 Task: Create a due date automation trigger when advanced on, on the monday after a card is due add basic with the yellow label at 11:00 AM.
Action: Mouse moved to (984, 76)
Screenshot: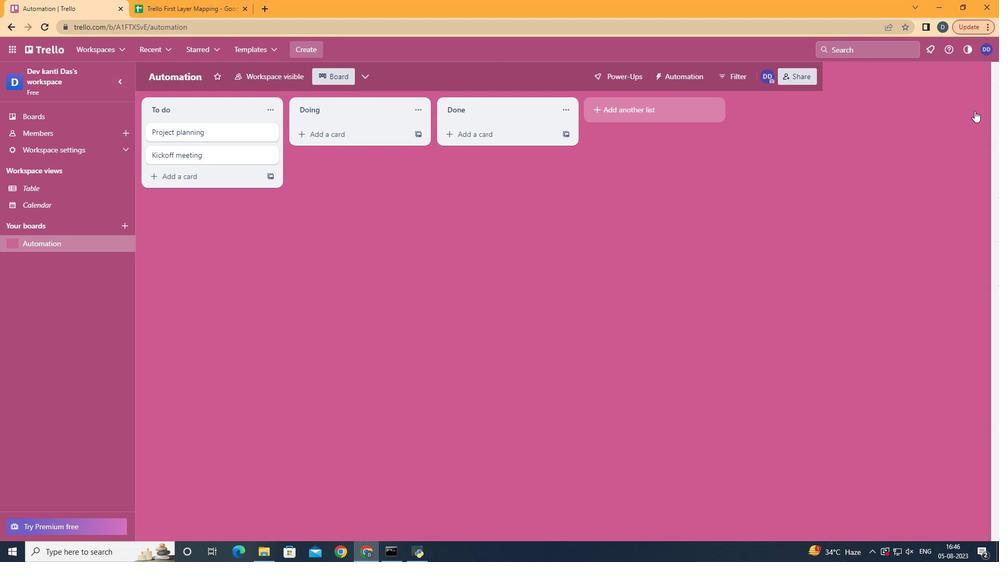 
Action: Mouse pressed left at (984, 76)
Screenshot: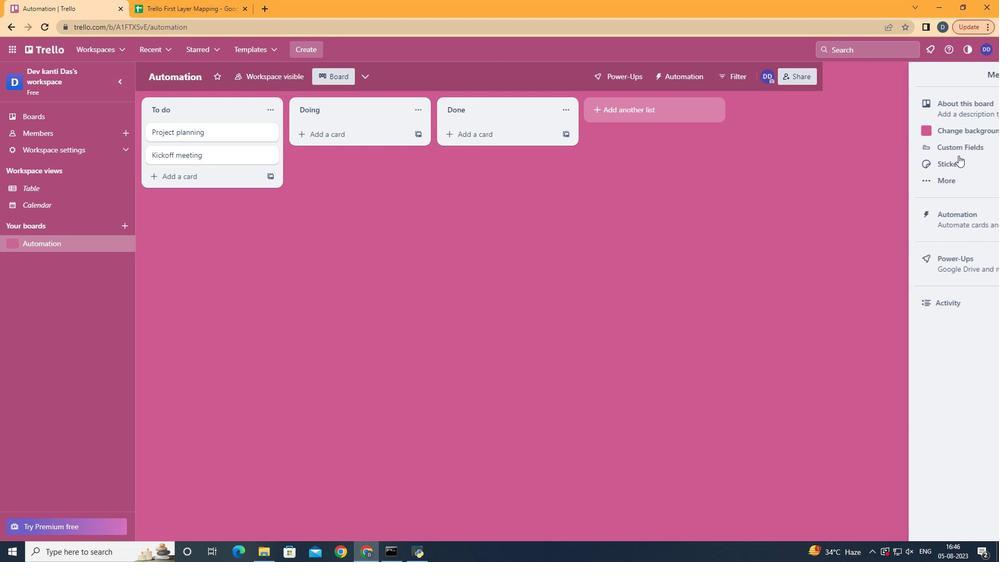 
Action: Mouse moved to (931, 210)
Screenshot: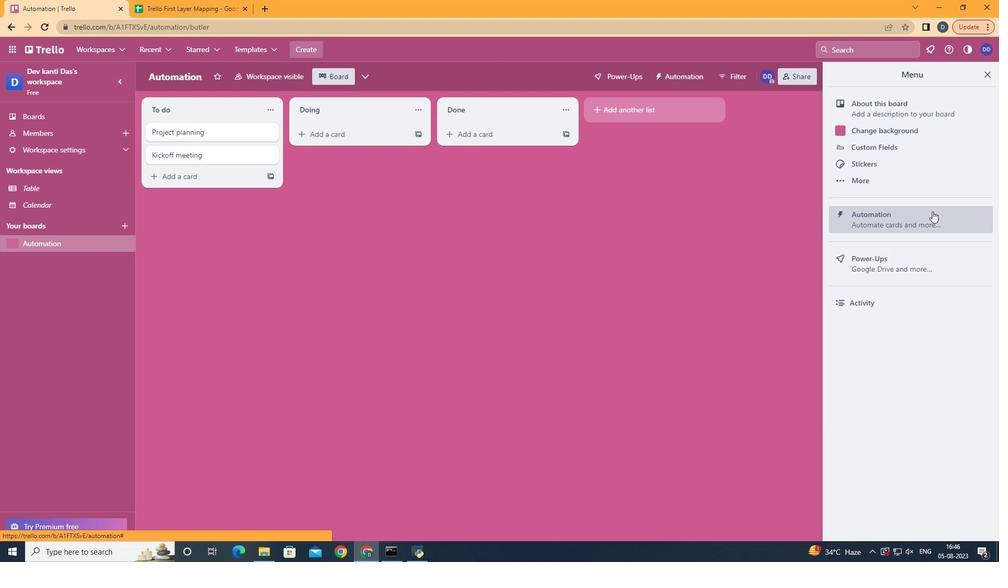 
Action: Mouse pressed left at (931, 210)
Screenshot: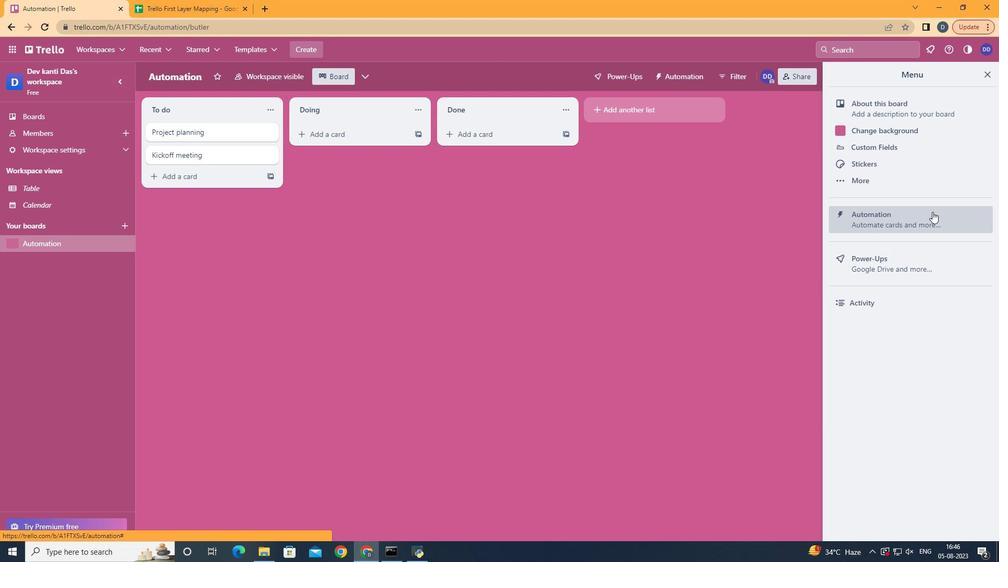 
Action: Mouse moved to (201, 210)
Screenshot: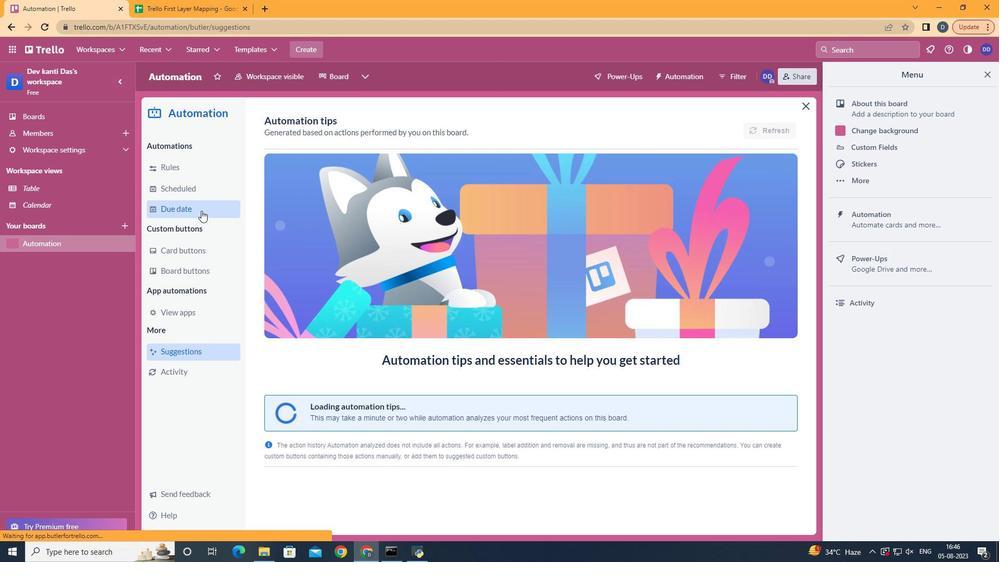 
Action: Mouse pressed left at (201, 210)
Screenshot: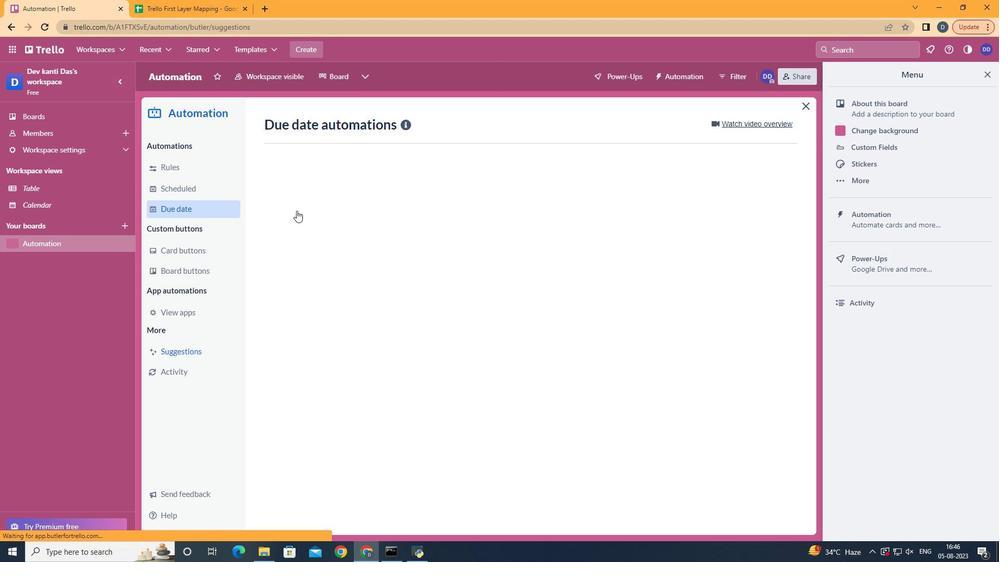 
Action: Mouse moved to (733, 126)
Screenshot: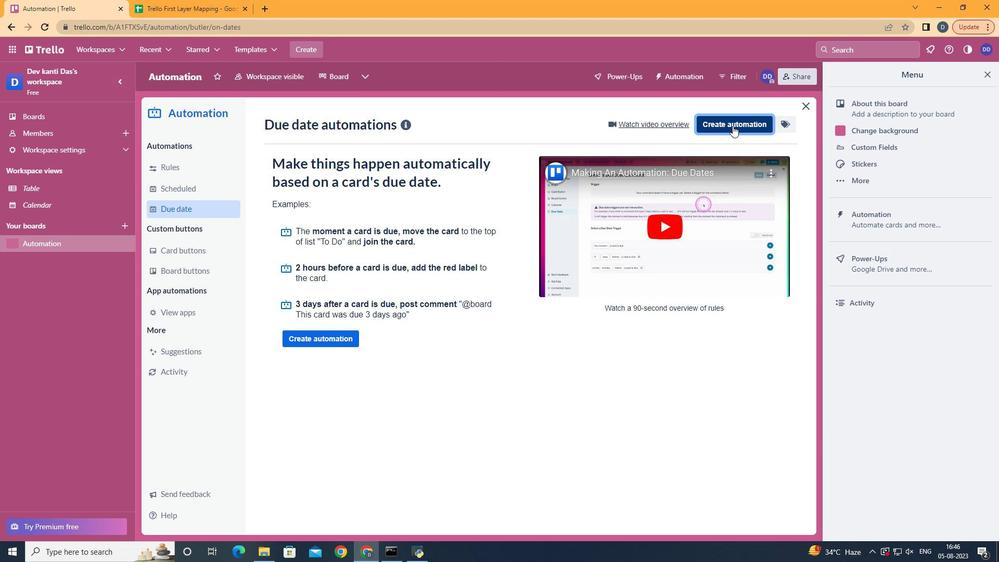 
Action: Mouse pressed left at (733, 126)
Screenshot: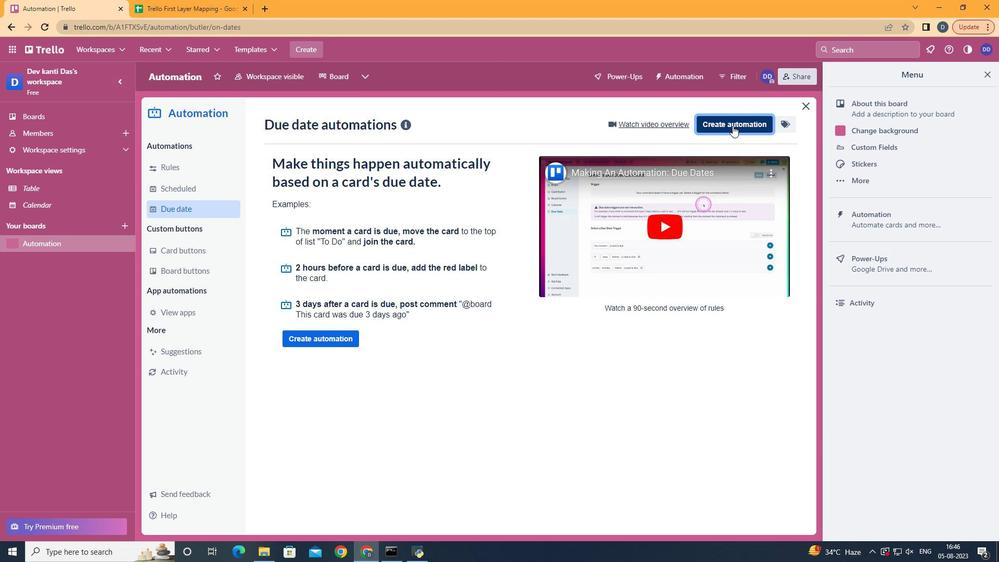 
Action: Mouse moved to (537, 217)
Screenshot: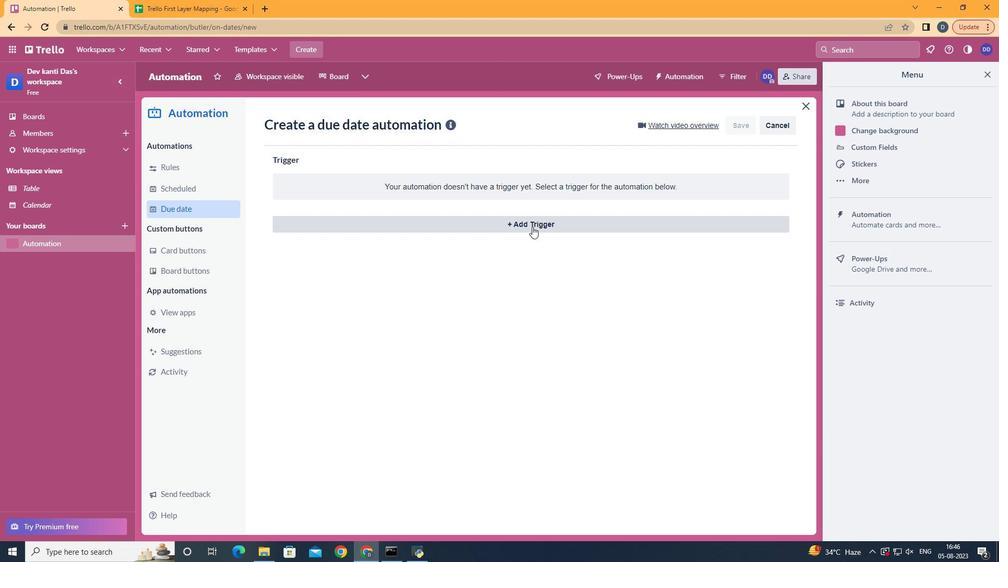 
Action: Mouse pressed left at (537, 215)
Screenshot: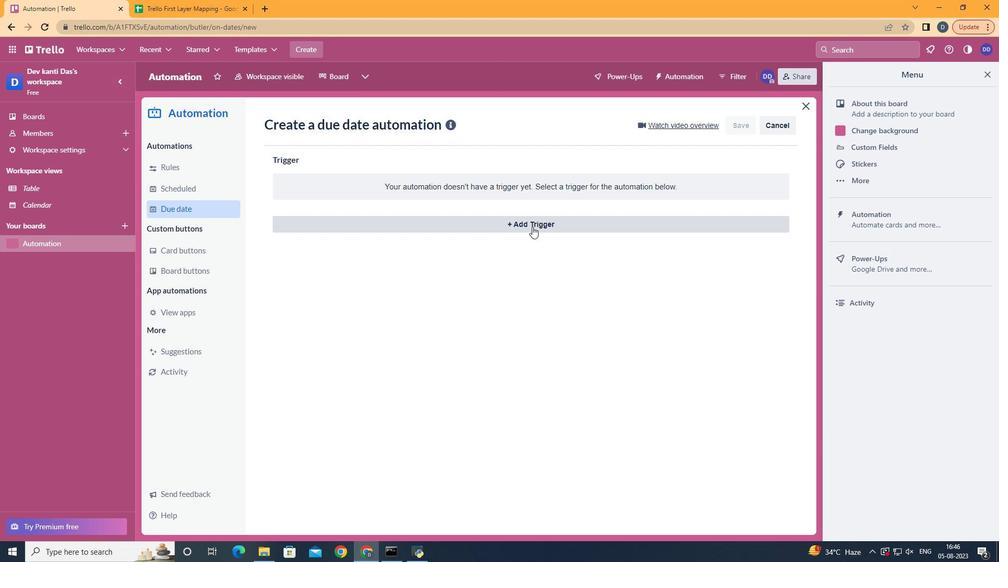 
Action: Mouse moved to (532, 227)
Screenshot: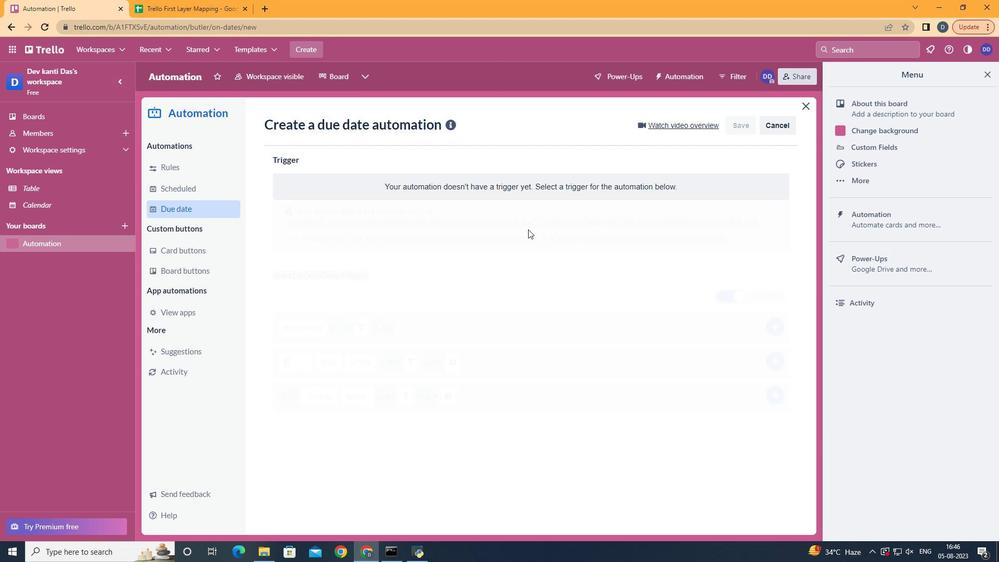 
Action: Mouse pressed left at (532, 227)
Screenshot: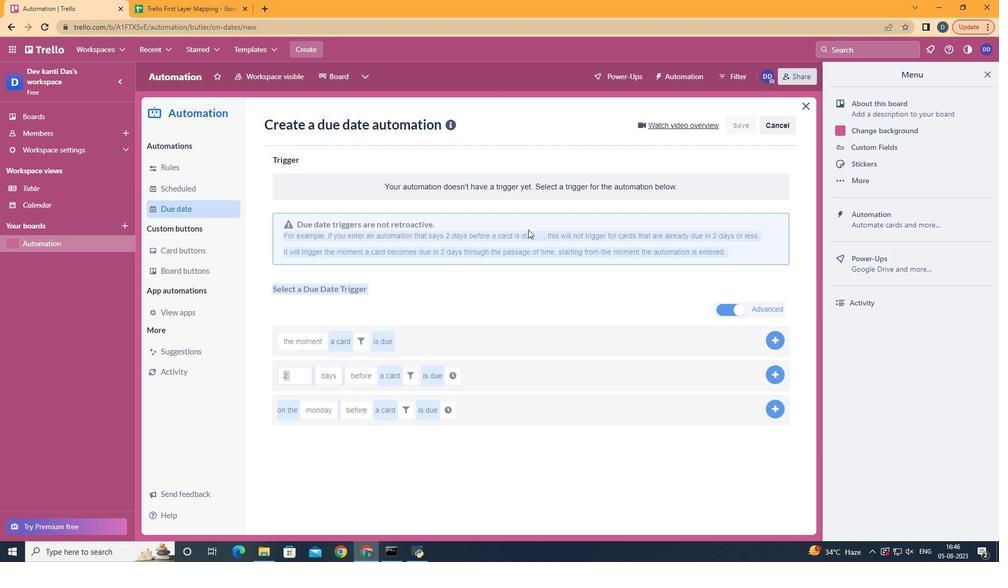 
Action: Mouse moved to (673, 297)
Screenshot: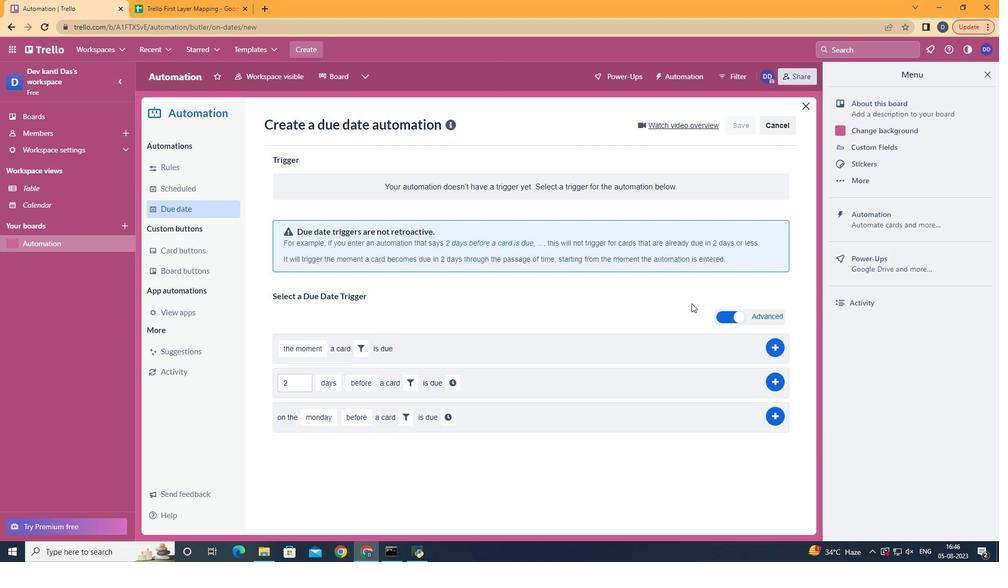 
Action: Mouse pressed left at (673, 297)
Screenshot: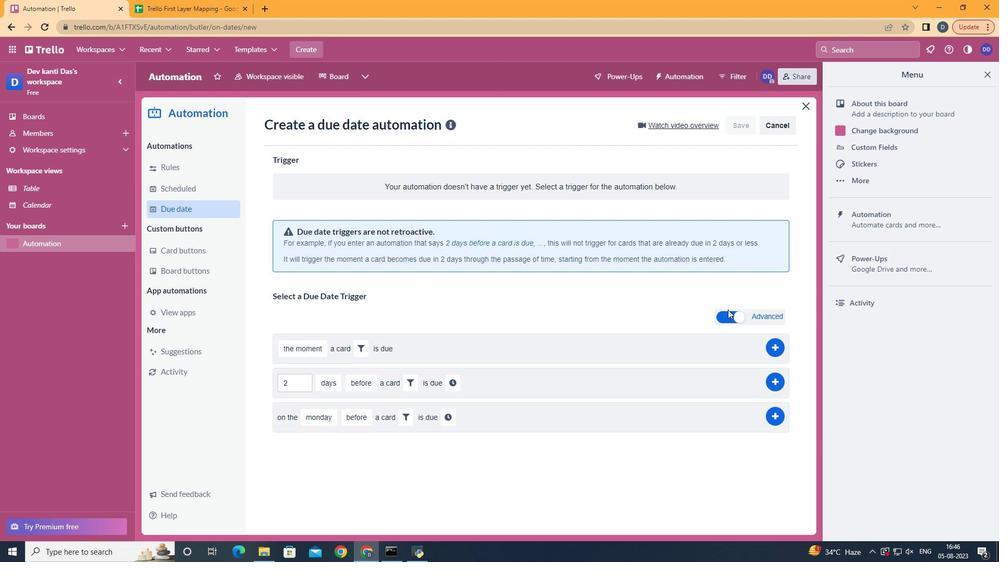 
Action: Mouse moved to (330, 267)
Screenshot: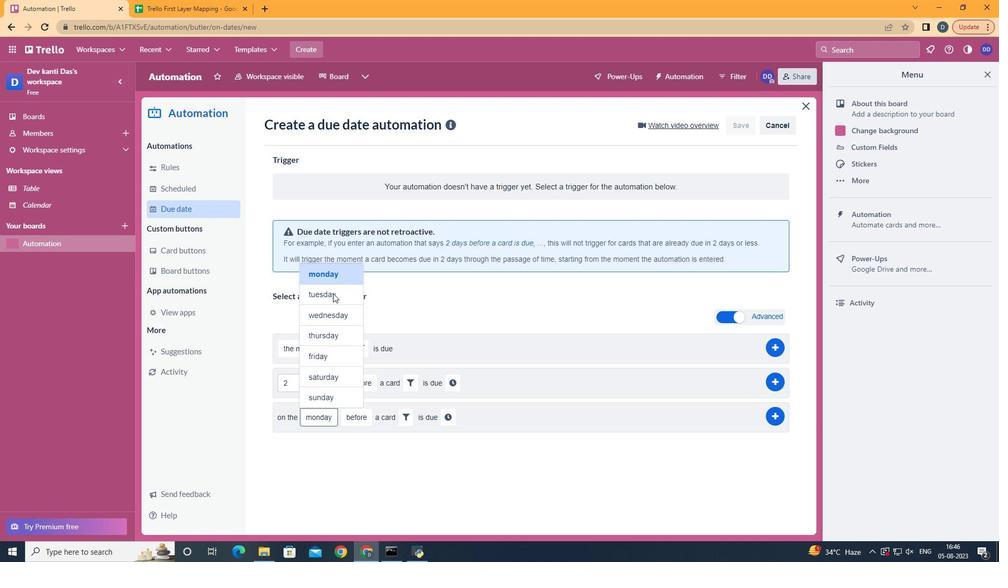 
Action: Mouse pressed left at (330, 267)
Screenshot: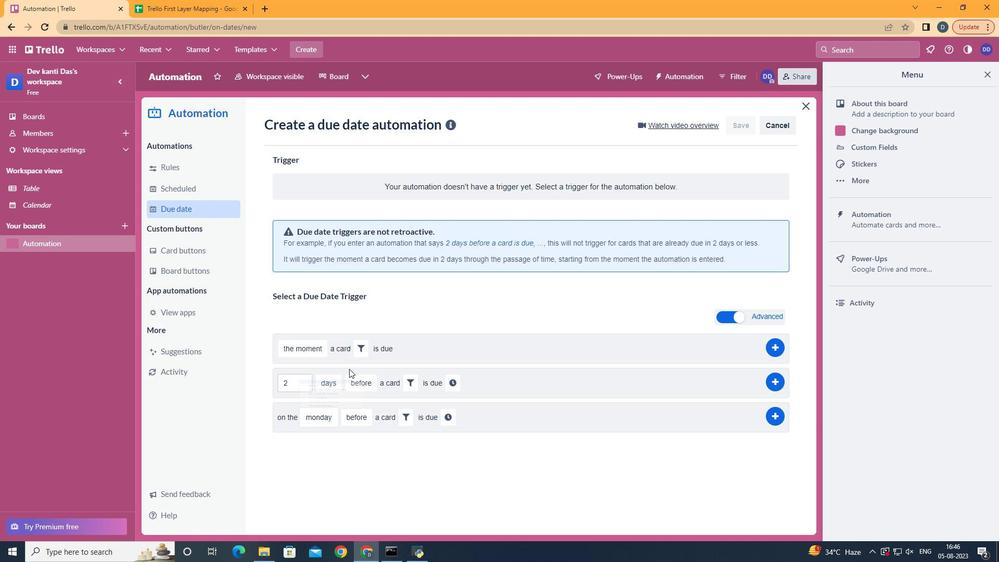 
Action: Mouse moved to (366, 452)
Screenshot: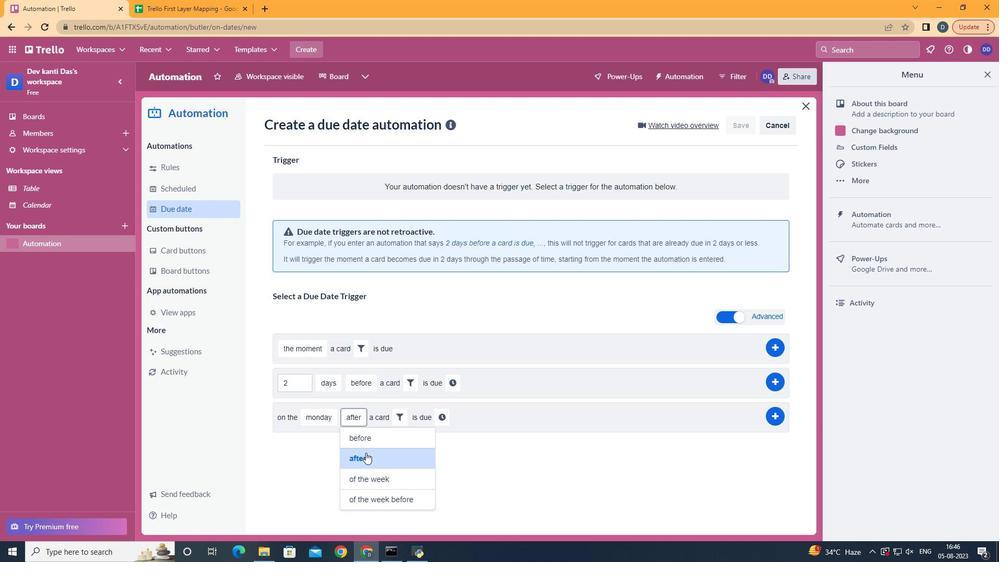 
Action: Mouse pressed left at (366, 452)
Screenshot: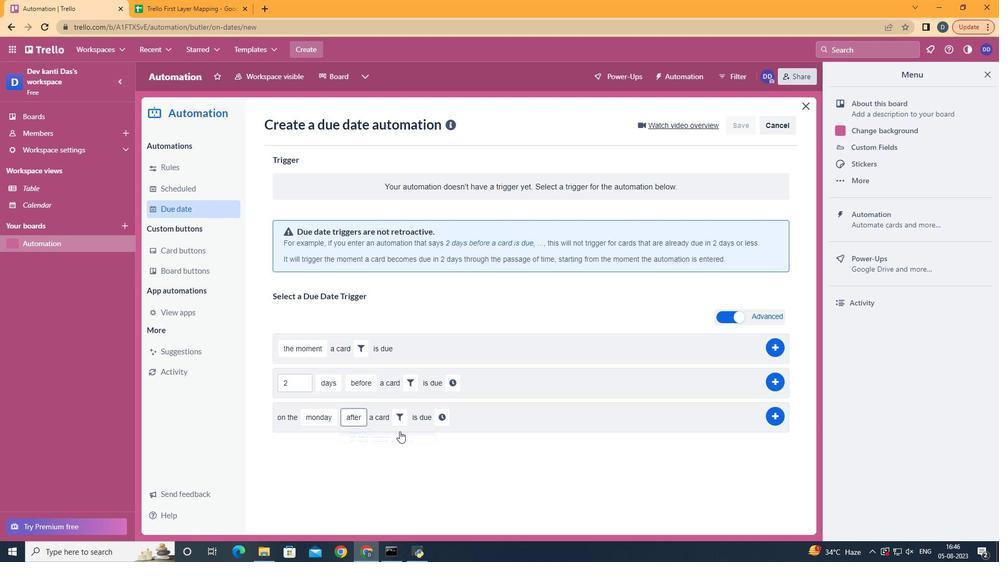 
Action: Mouse moved to (400, 422)
Screenshot: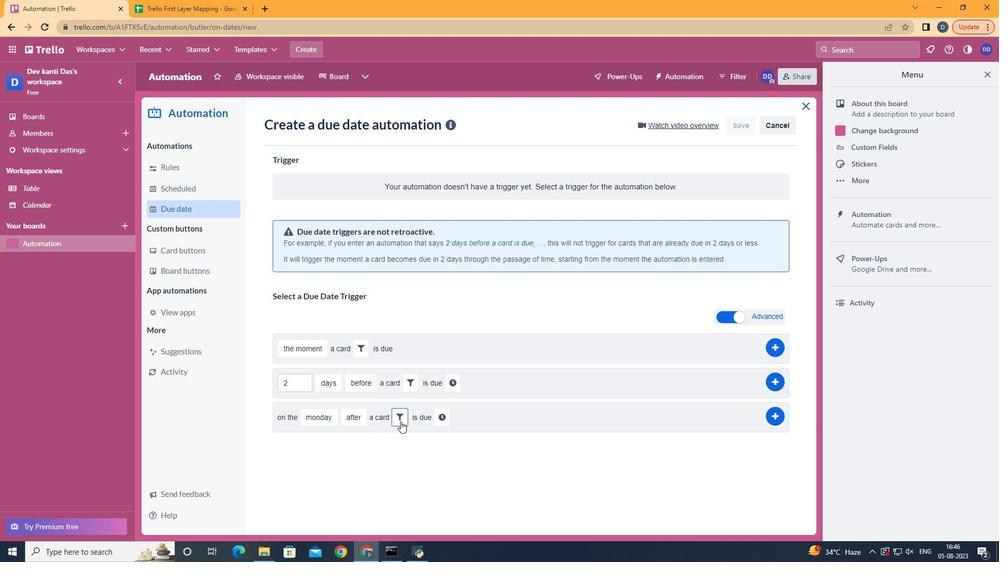 
Action: Mouse pressed left at (400, 422)
Screenshot: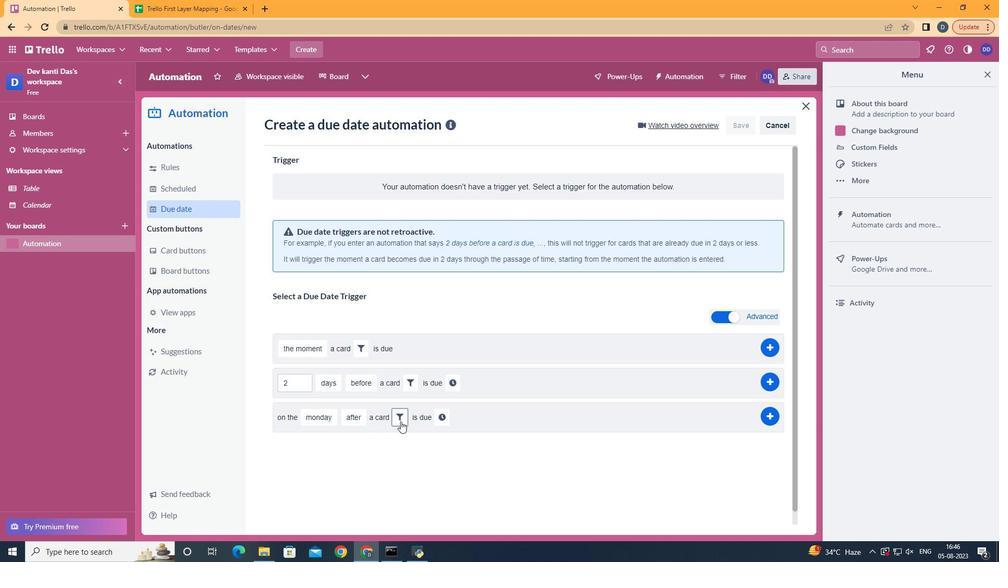 
Action: Mouse moved to (422, 444)
Screenshot: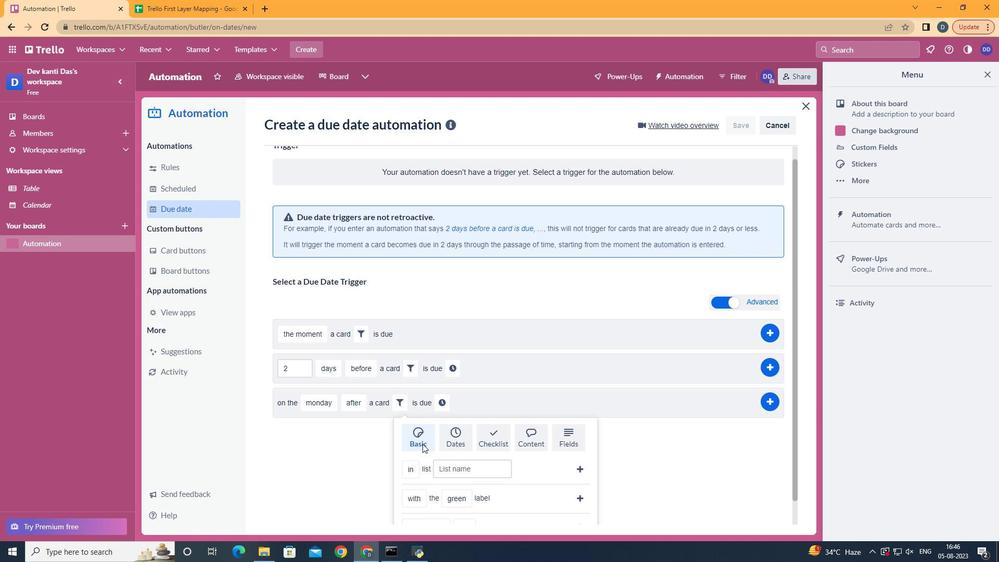 
Action: Mouse scrolled (422, 443) with delta (0, 0)
Screenshot: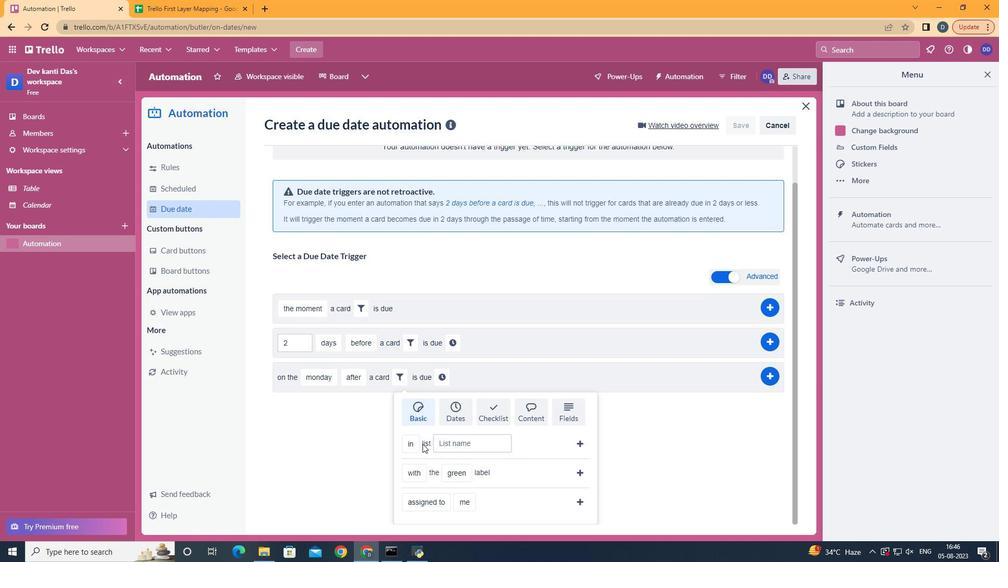 
Action: Mouse scrolled (422, 443) with delta (0, 0)
Screenshot: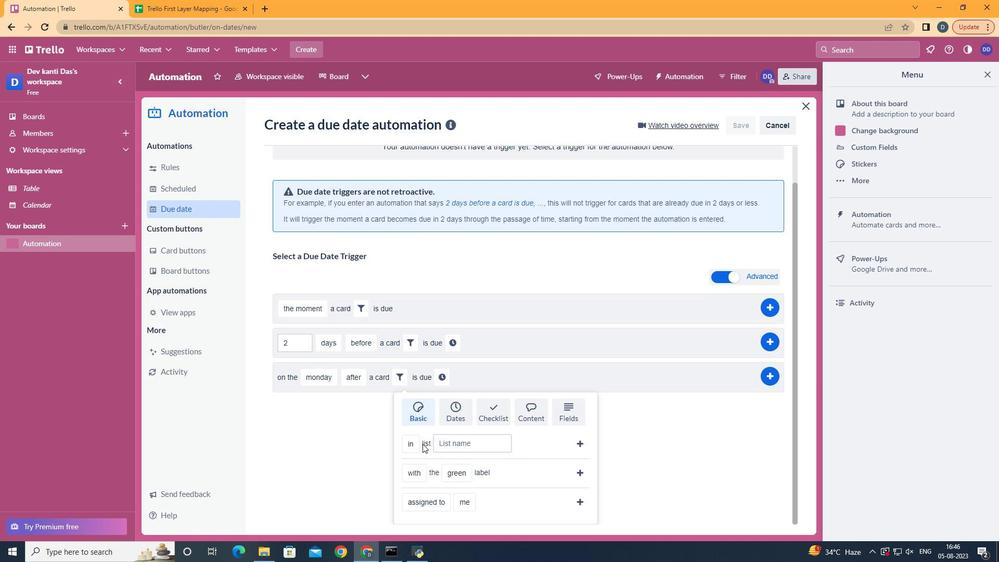 
Action: Mouse scrolled (422, 443) with delta (0, 0)
Screenshot: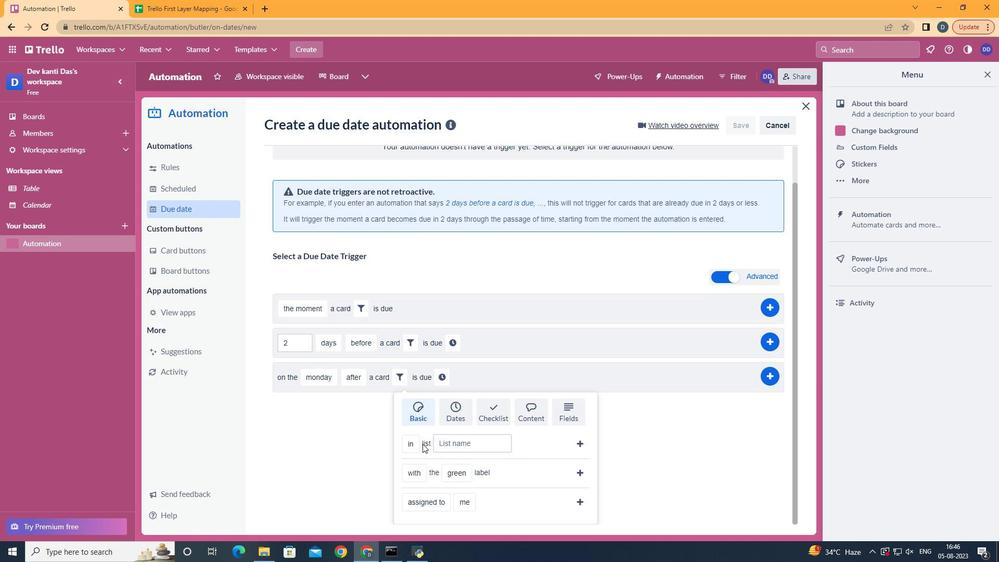 
Action: Mouse moved to (427, 412)
Screenshot: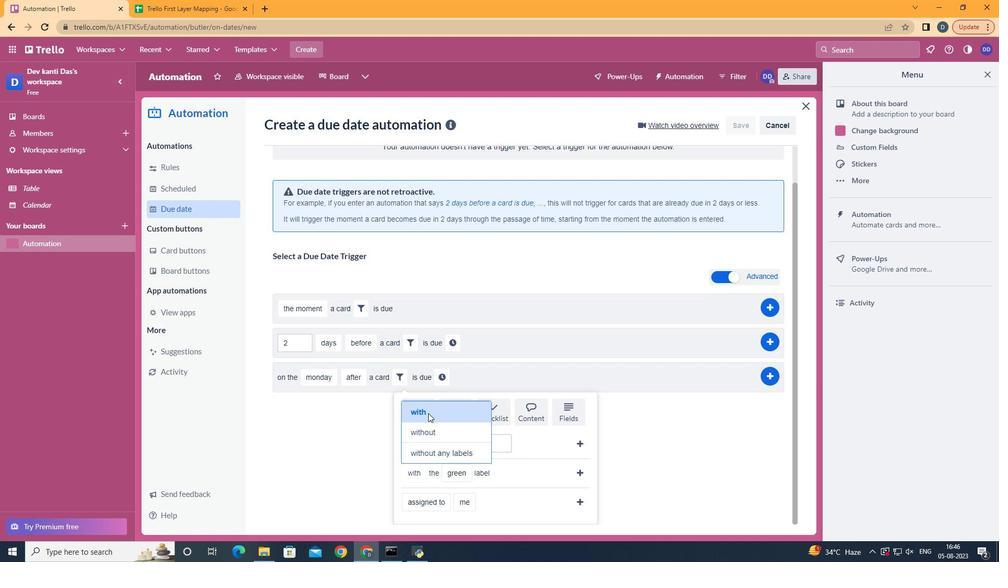 
Action: Mouse pressed left at (427, 412)
Screenshot: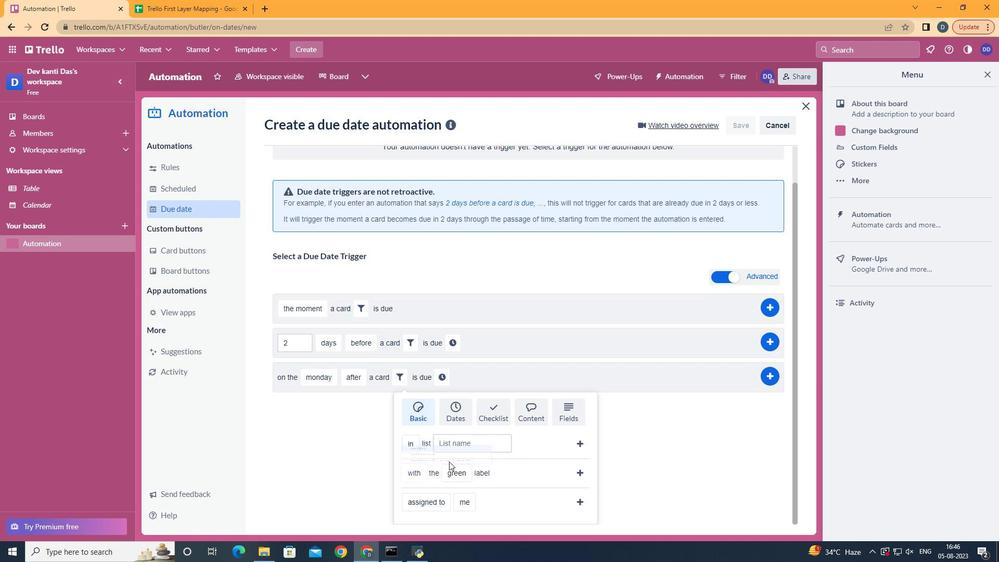
Action: Mouse moved to (458, 365)
Screenshot: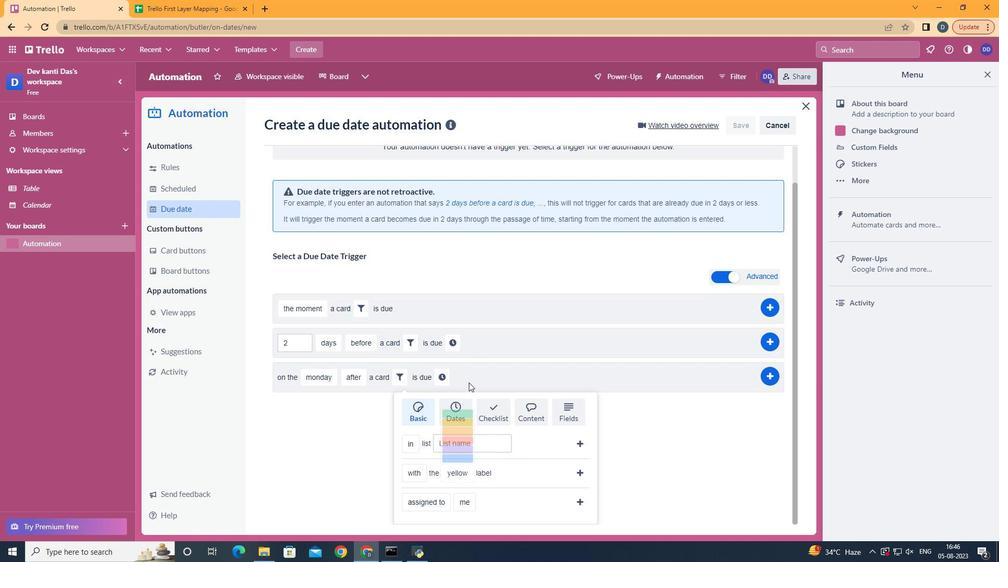 
Action: Mouse pressed left at (458, 365)
Screenshot: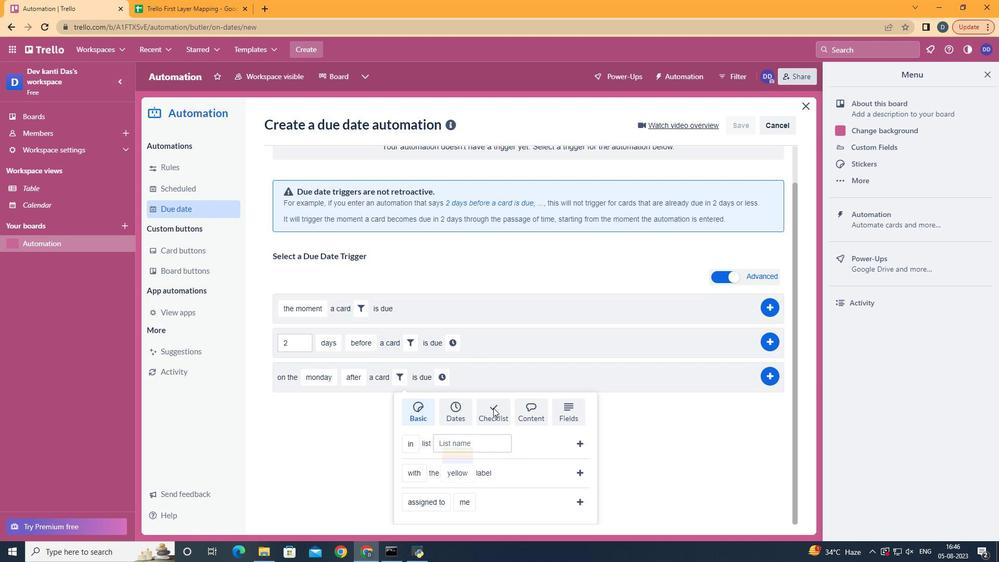 
Action: Mouse moved to (575, 471)
Screenshot: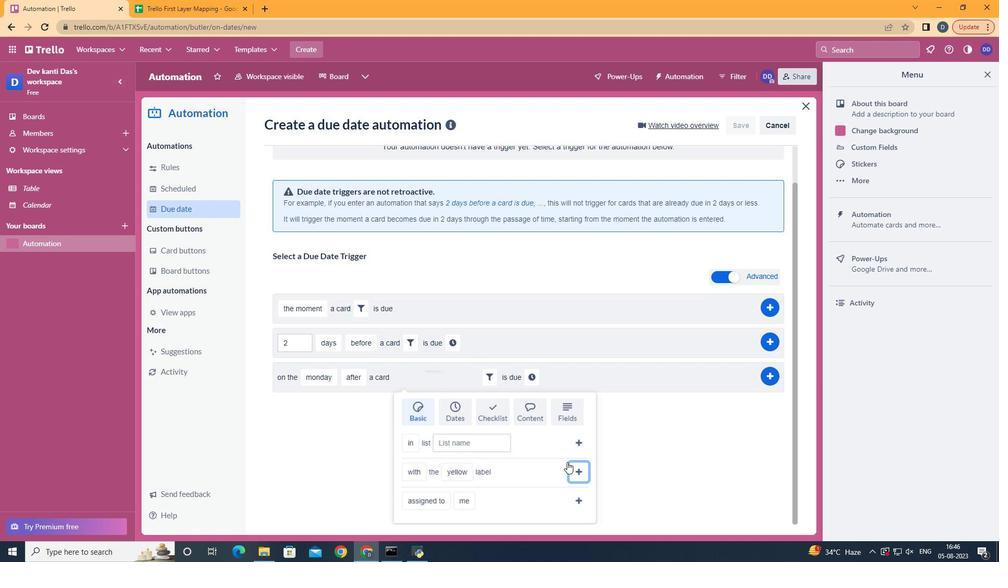 
Action: Mouse pressed left at (575, 471)
Screenshot: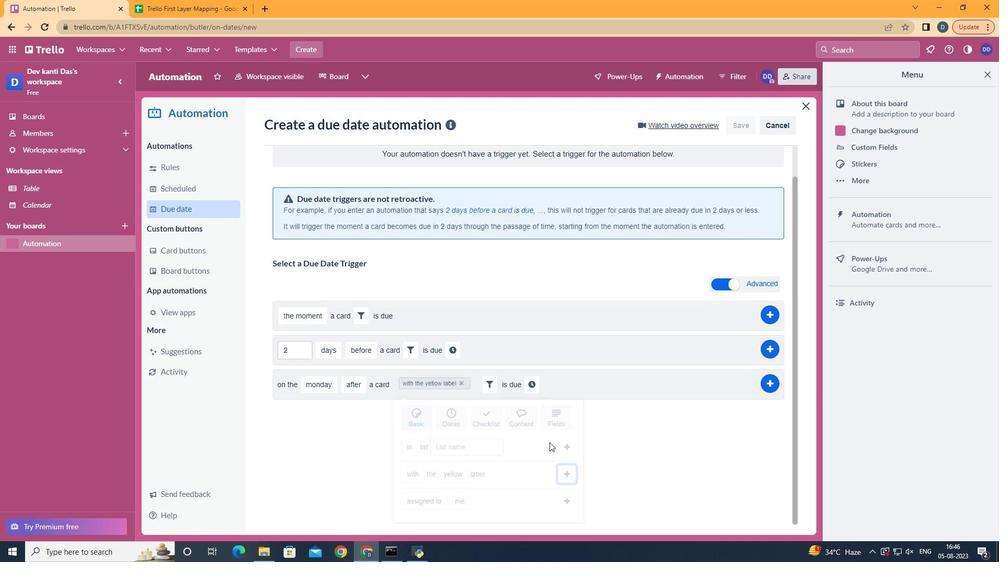 
Action: Mouse moved to (523, 418)
Screenshot: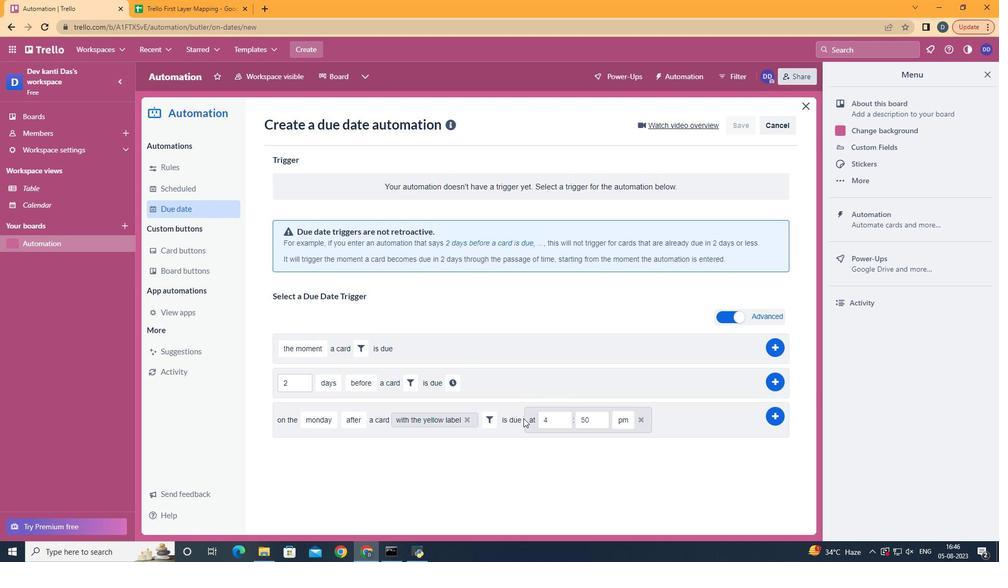 
Action: Mouse pressed left at (523, 418)
Screenshot: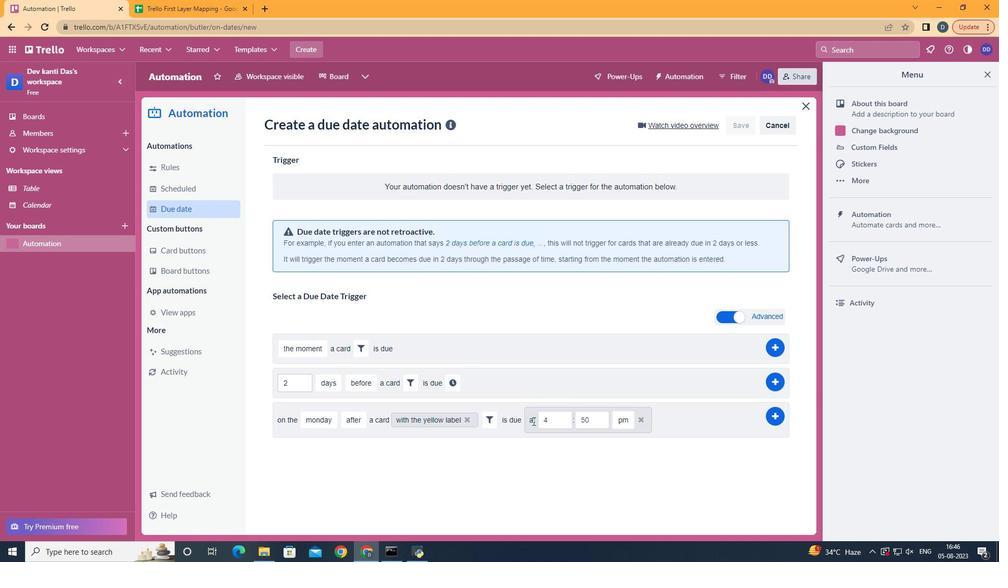 
Action: Mouse moved to (550, 422)
Screenshot: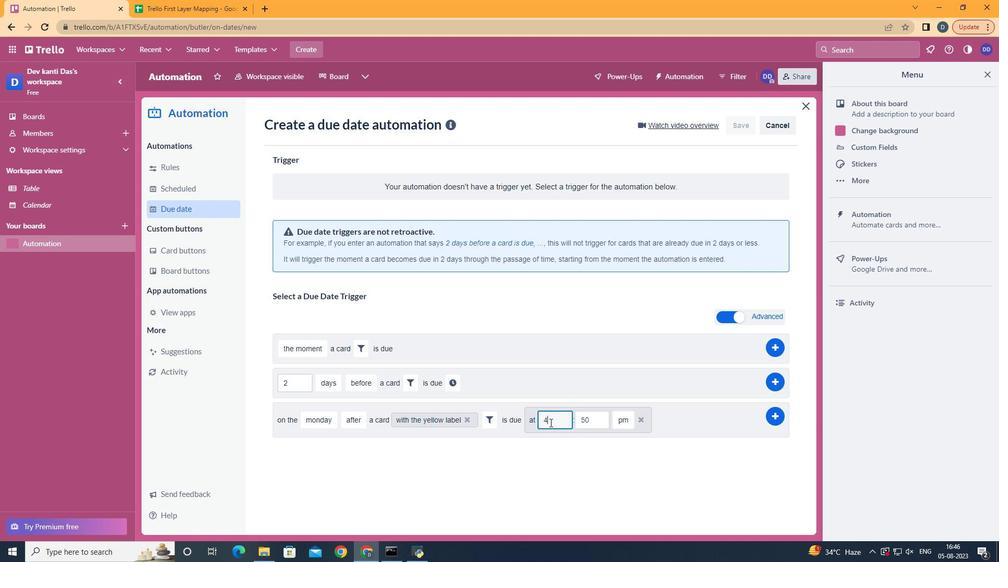 
Action: Mouse pressed left at (550, 422)
Screenshot: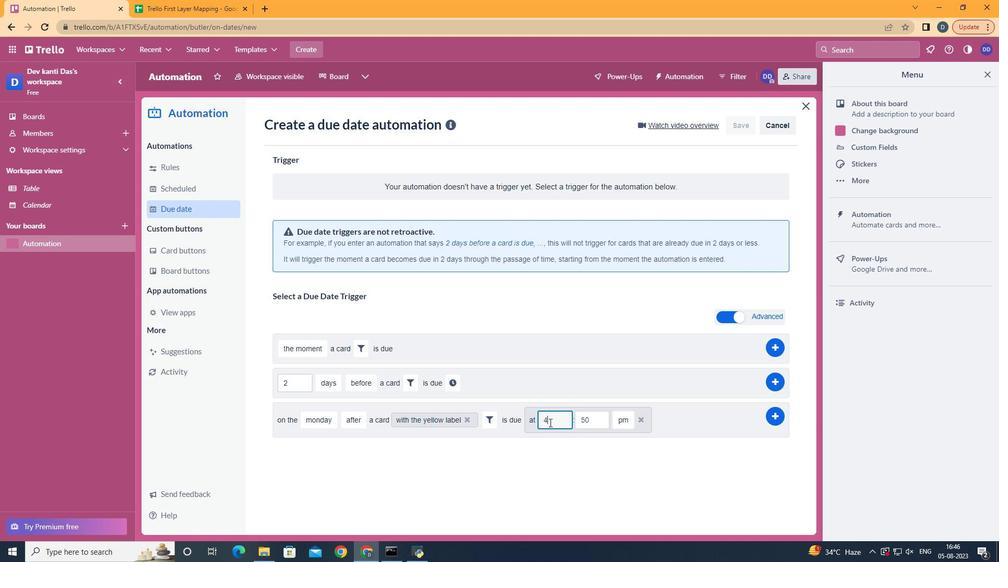 
Action: Mouse moved to (549, 422)
Screenshot: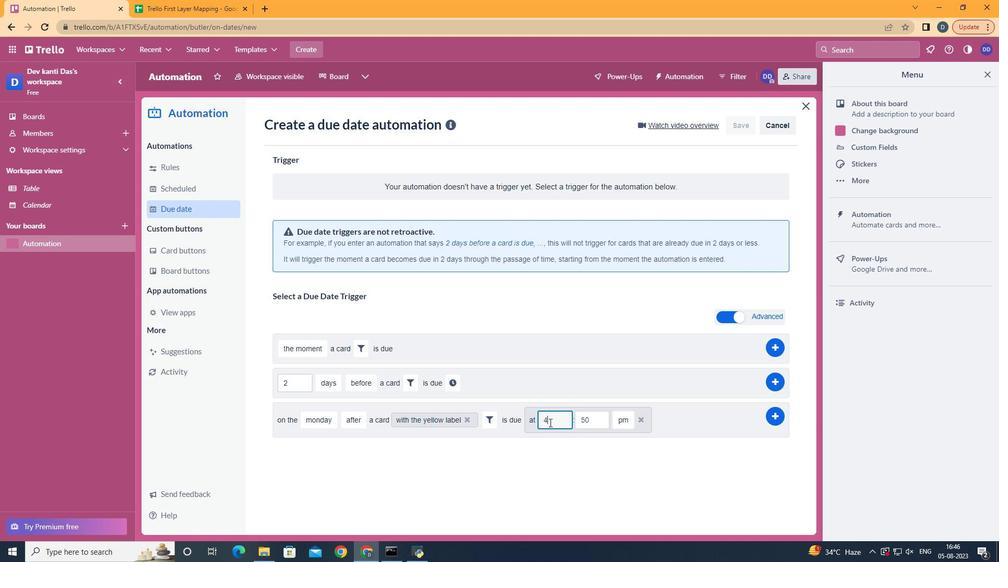 
Action: Key pressed <Key.backspace>11
Screenshot: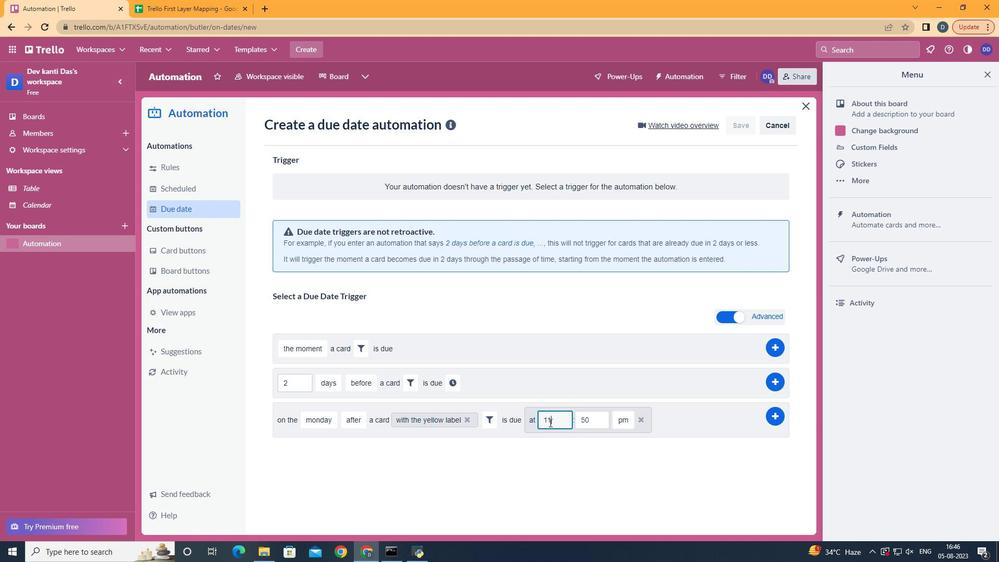 
Action: Mouse moved to (592, 419)
Screenshot: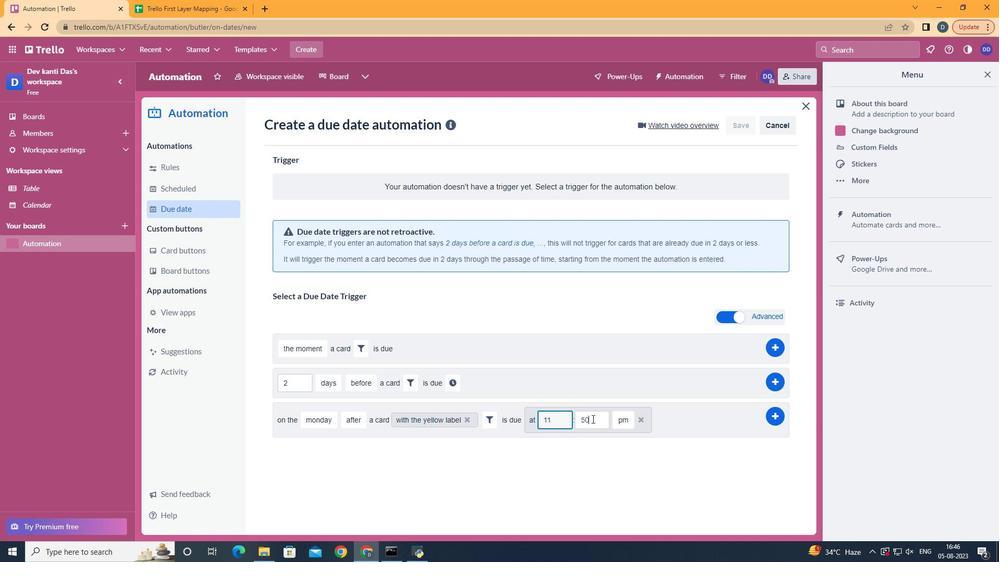 
Action: Mouse pressed left at (592, 419)
Screenshot: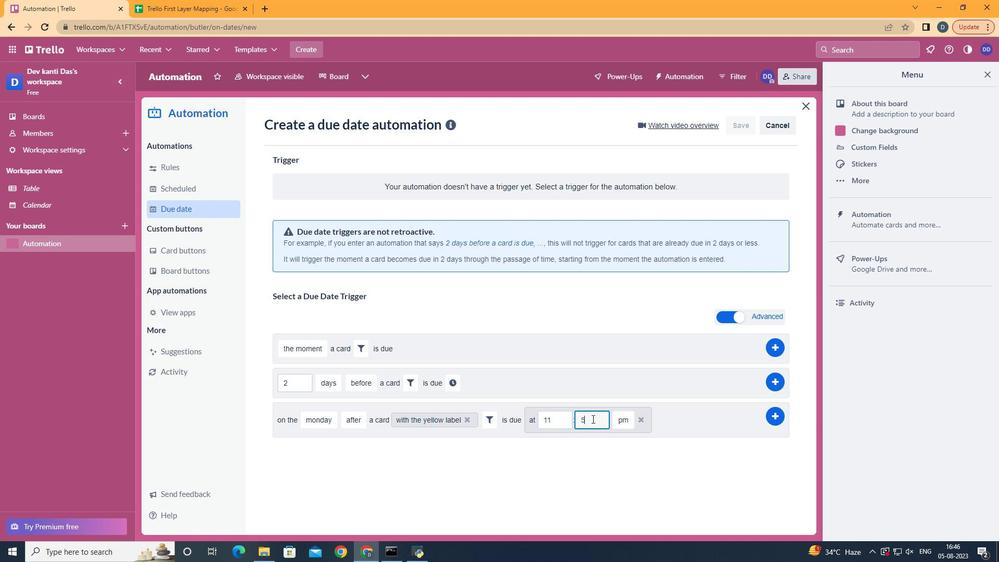 
Action: Key pressed <Key.backspace><Key.backspace>00
Screenshot: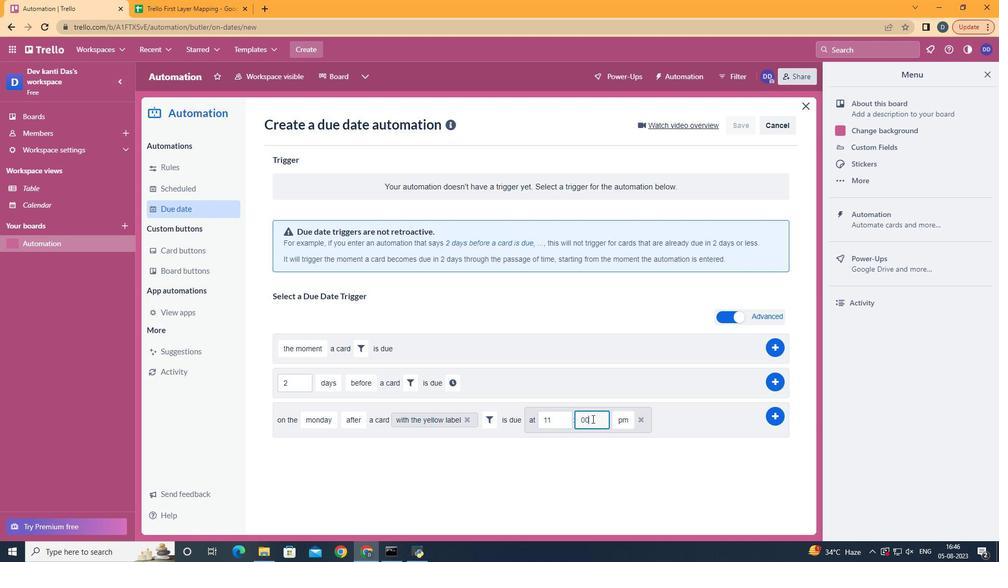
Action: Mouse moved to (624, 439)
Screenshot: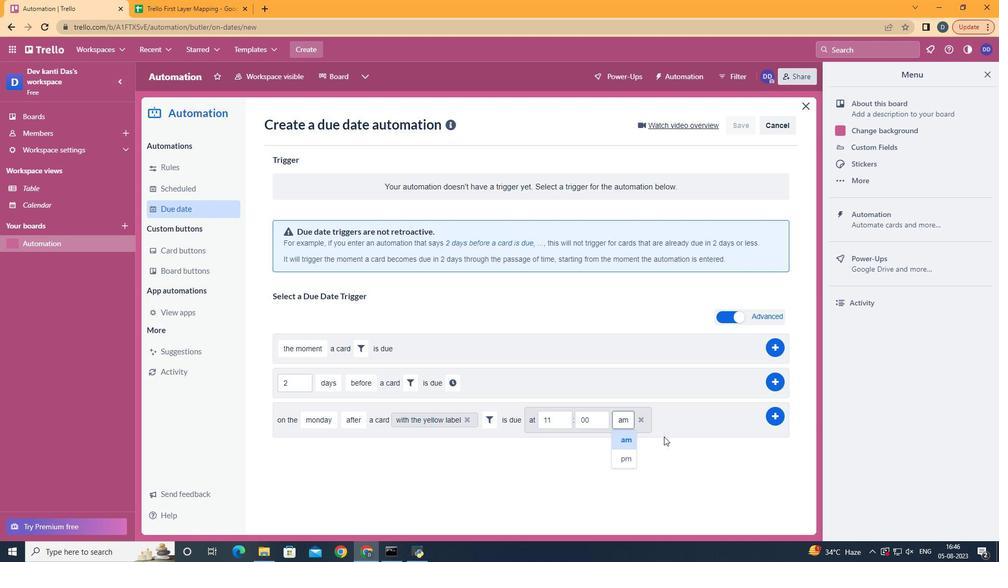 
Action: Mouse pressed left at (624, 439)
Screenshot: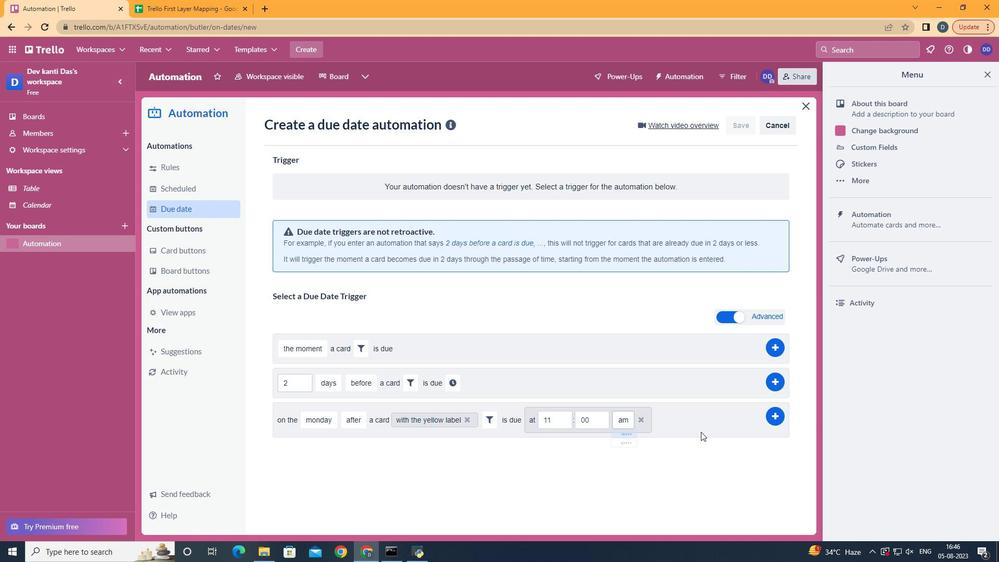 
Action: Mouse moved to (770, 414)
Screenshot: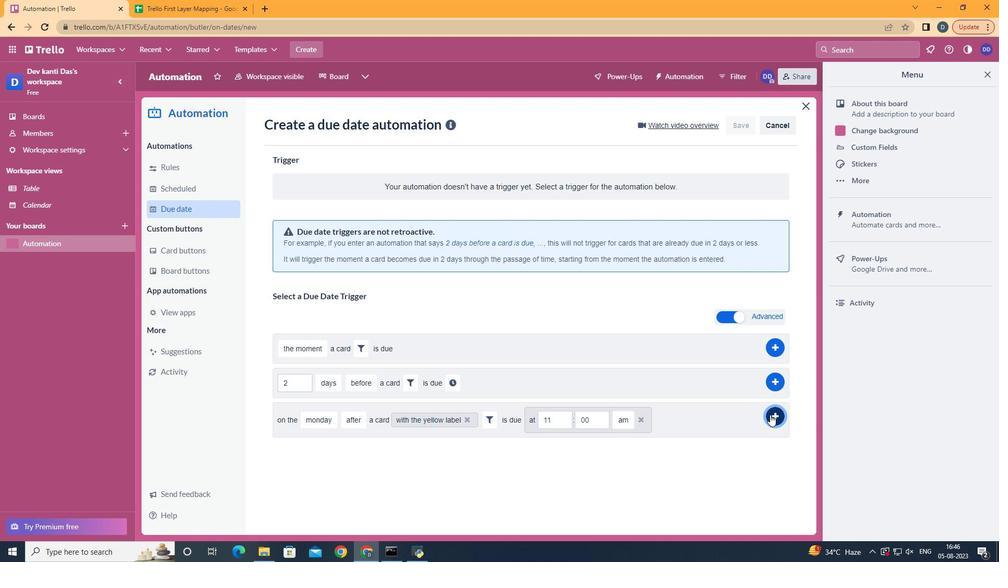 
Action: Mouse pressed left at (770, 414)
Screenshot: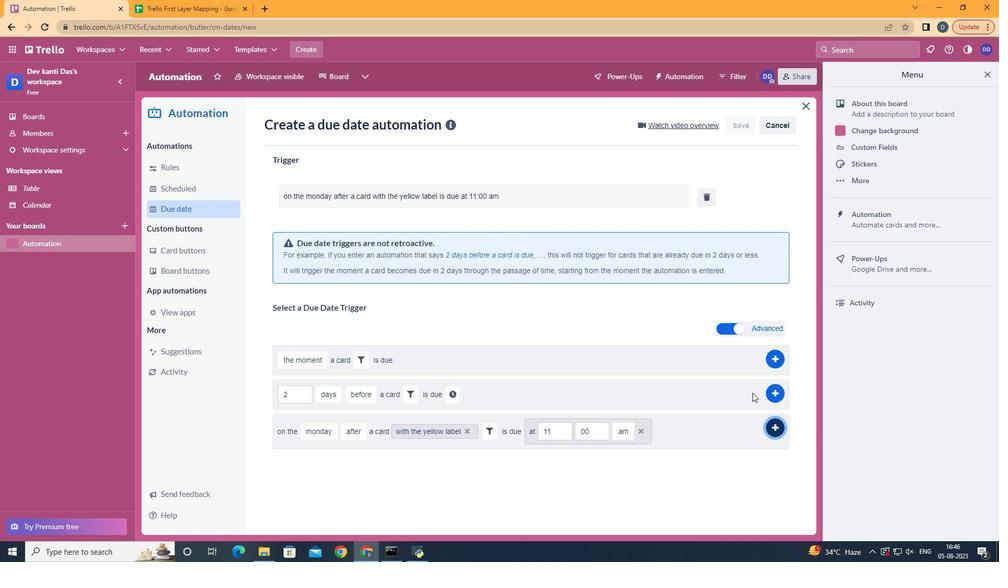 
Action: Mouse moved to (521, 193)
Screenshot: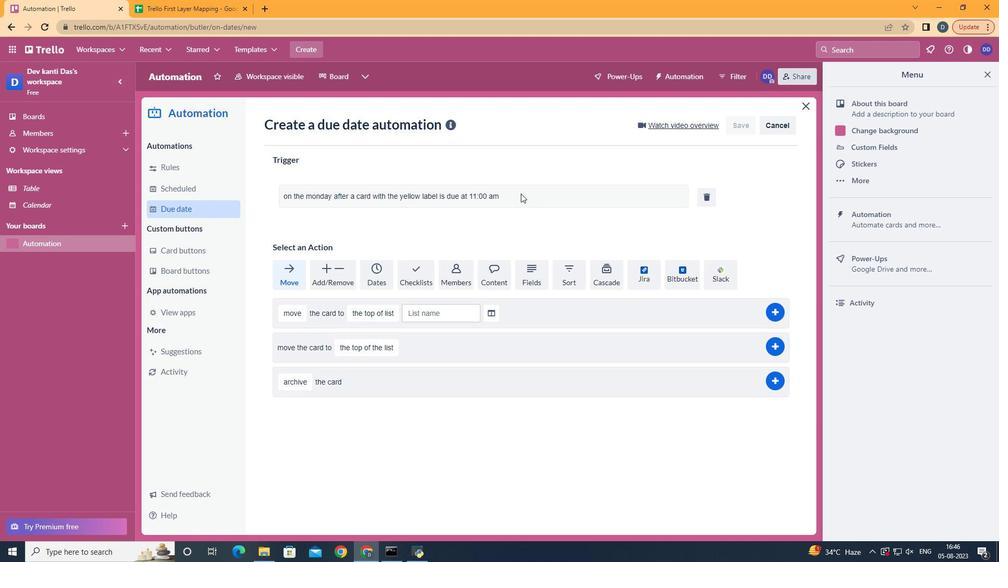 
